 Task: Go to the posts of company Samsung Electronics
Action: Mouse moved to (475, 510)
Screenshot: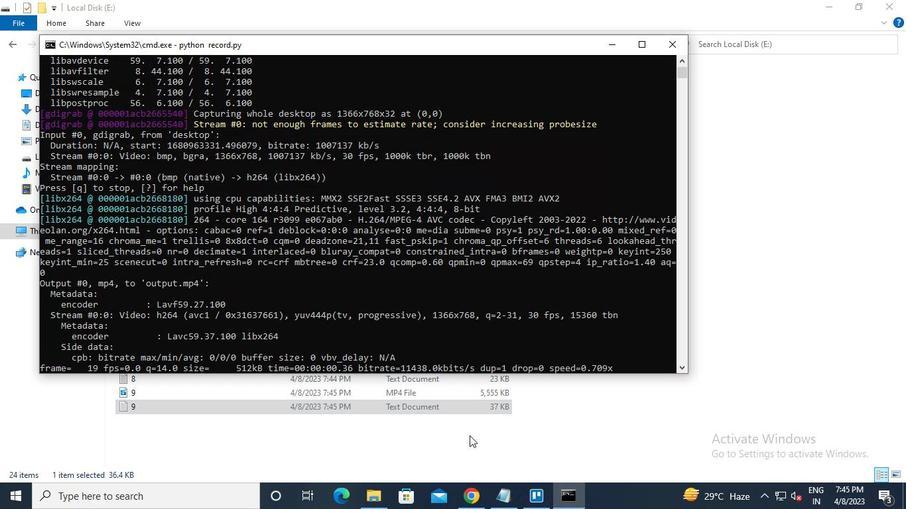 
Action: Mouse pressed left at (475, 509)
Screenshot: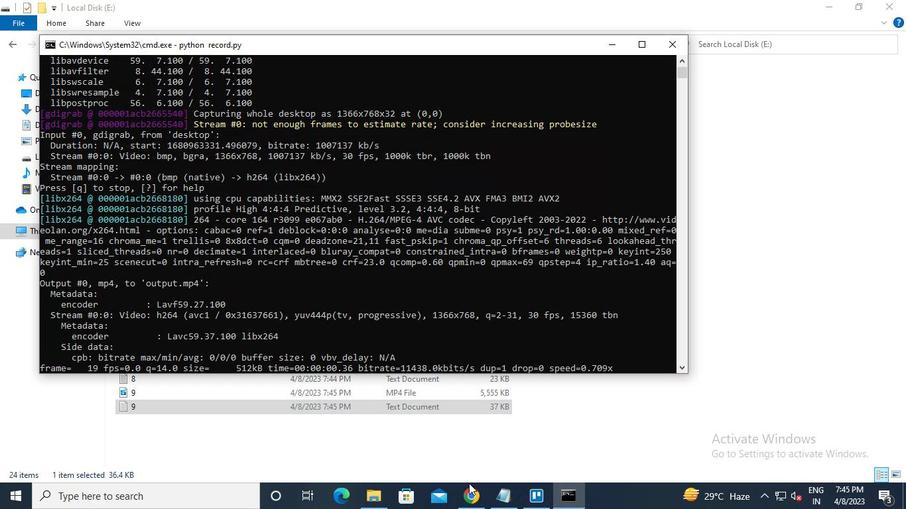 
Action: Mouse moved to (231, 83)
Screenshot: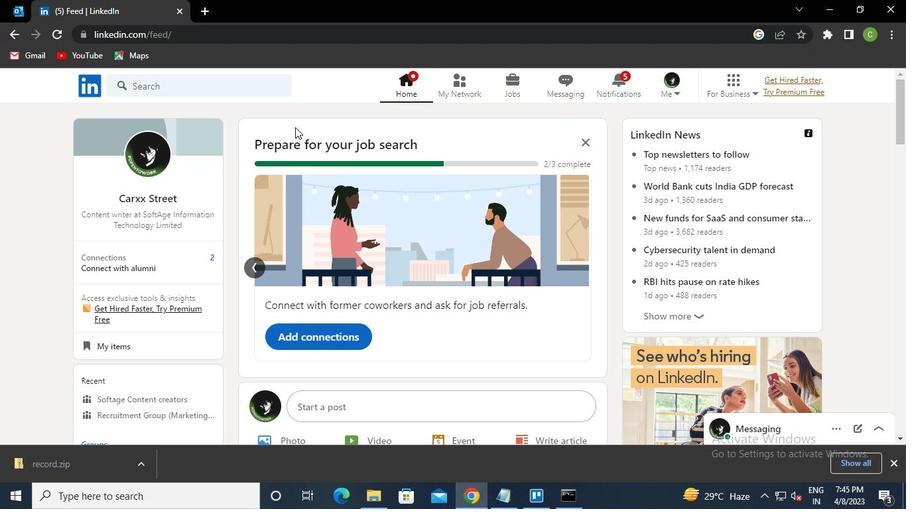 
Action: Mouse pressed left at (231, 83)
Screenshot: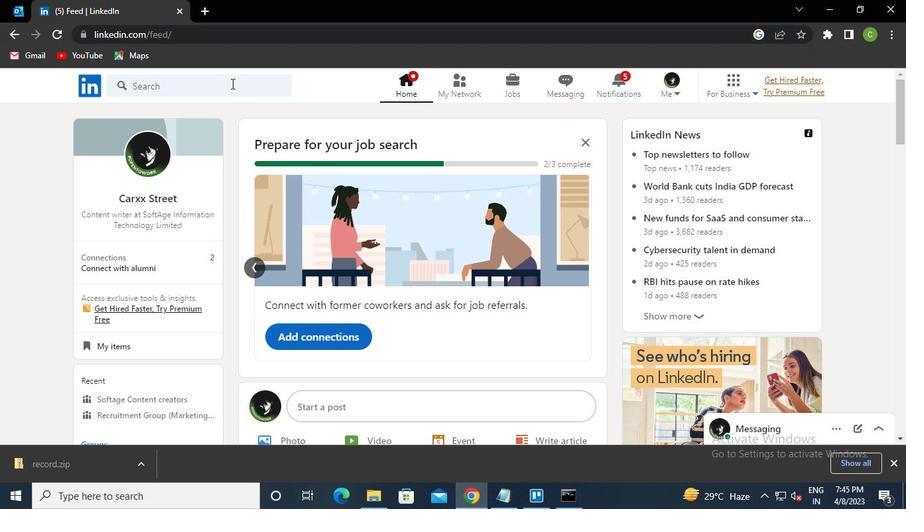 
Action: Keyboard s
Screenshot: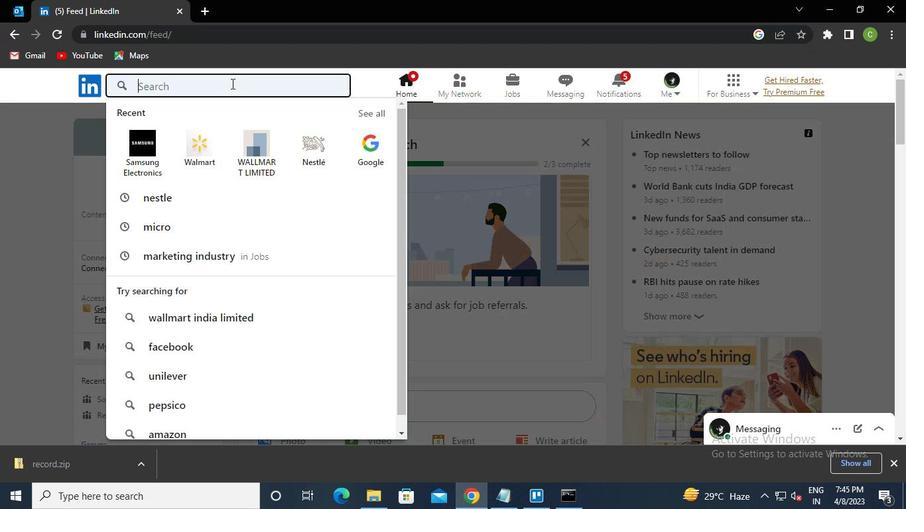 
Action: Keyboard a
Screenshot: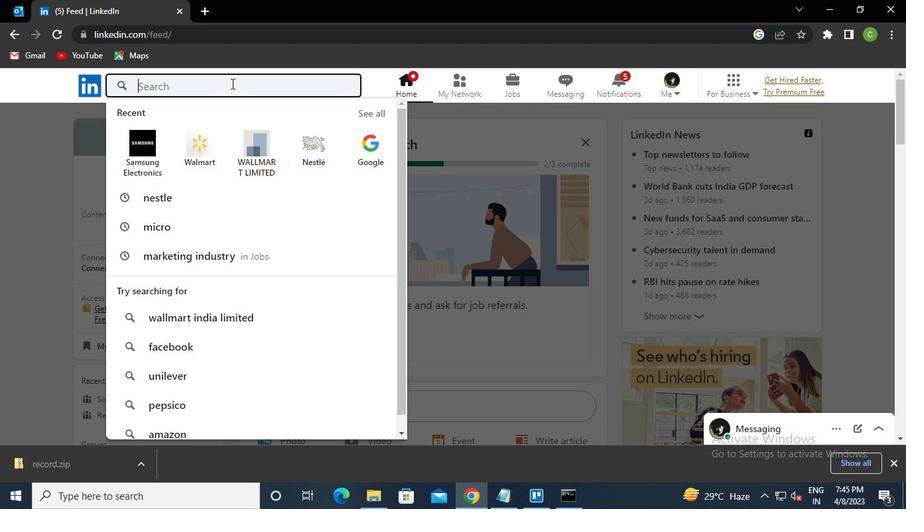 
Action: Keyboard m
Screenshot: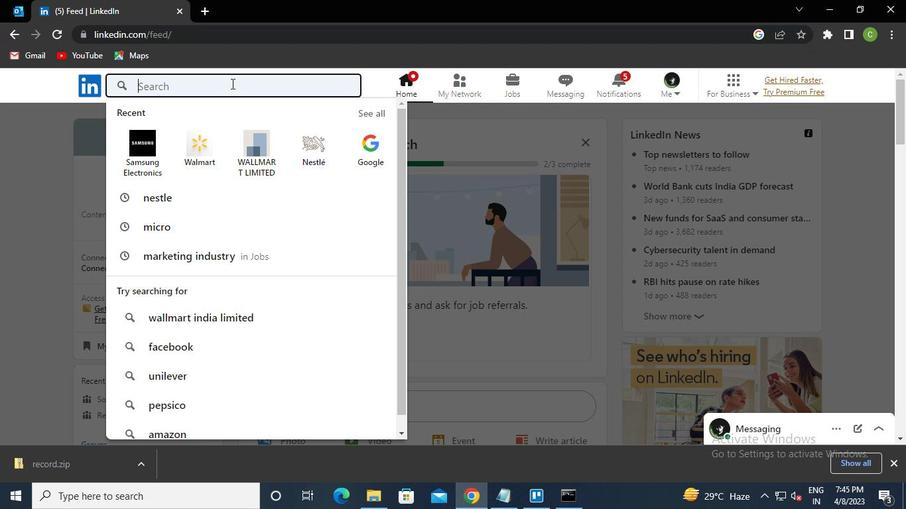 
Action: Keyboard s
Screenshot: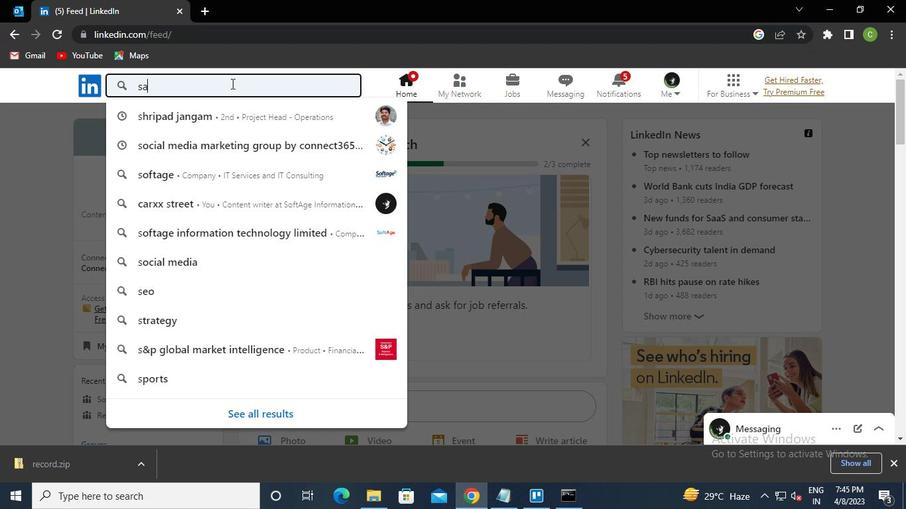 
Action: Keyboard u
Screenshot: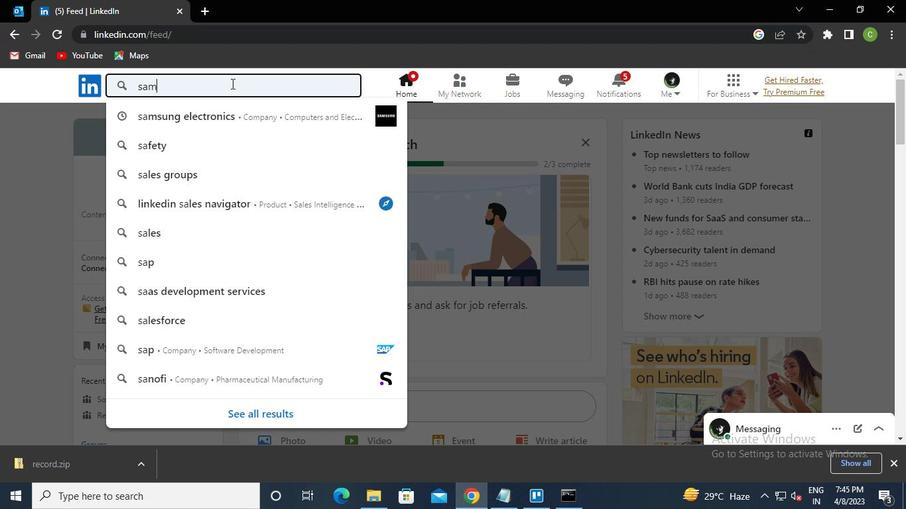 
Action: Keyboard n
Screenshot: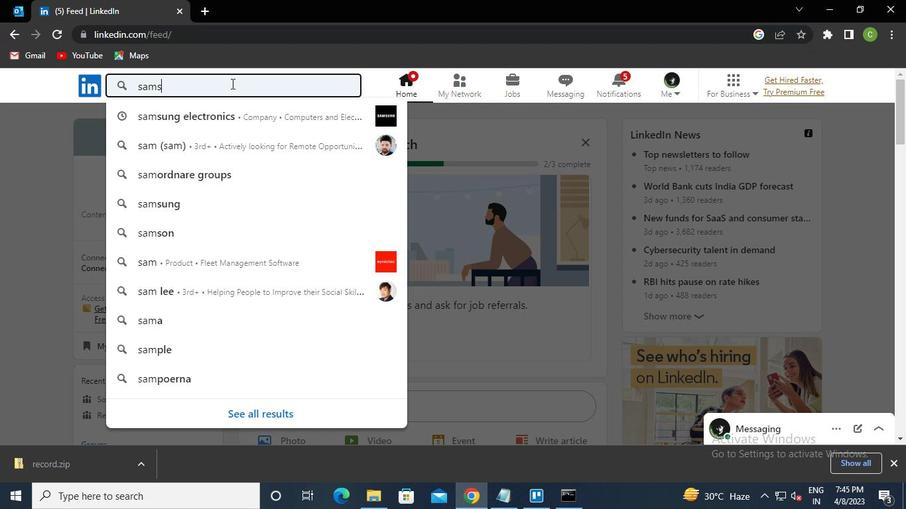 
Action: Keyboard g
Screenshot: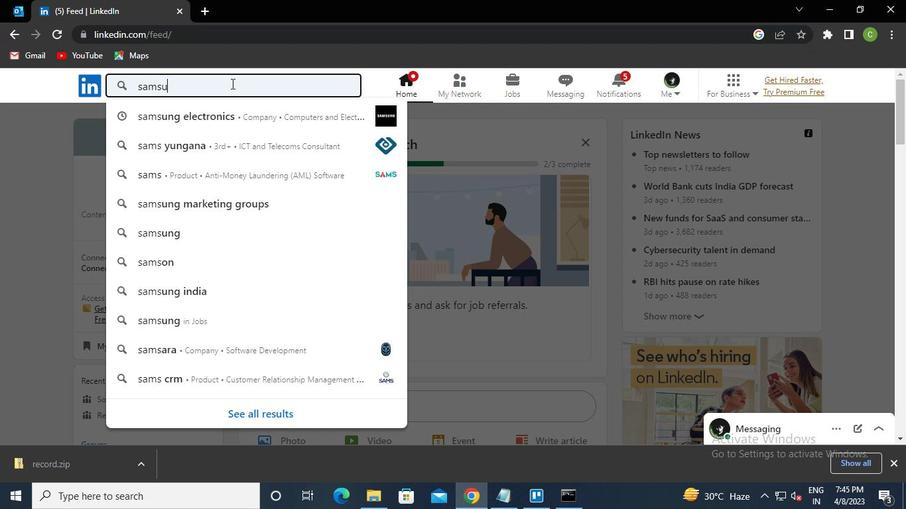 
Action: Keyboard Key.down
Screenshot: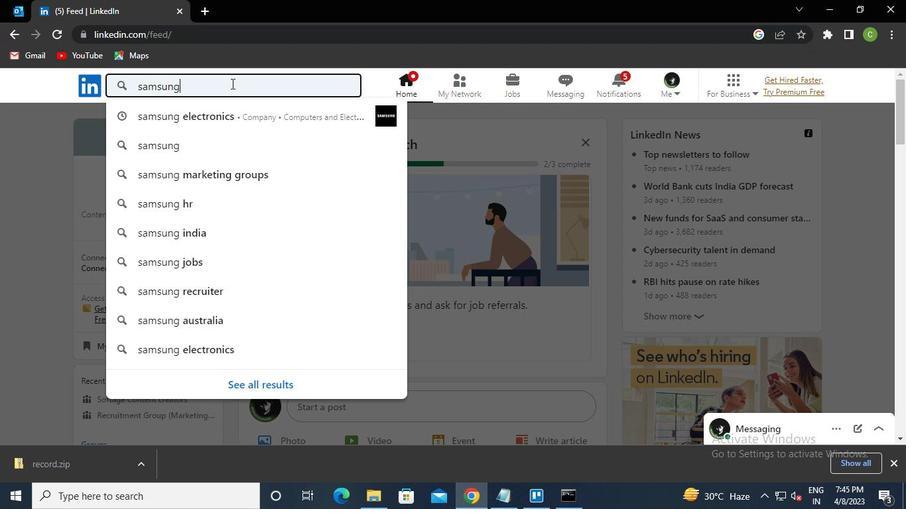 
Action: Keyboard Key.enter
Screenshot: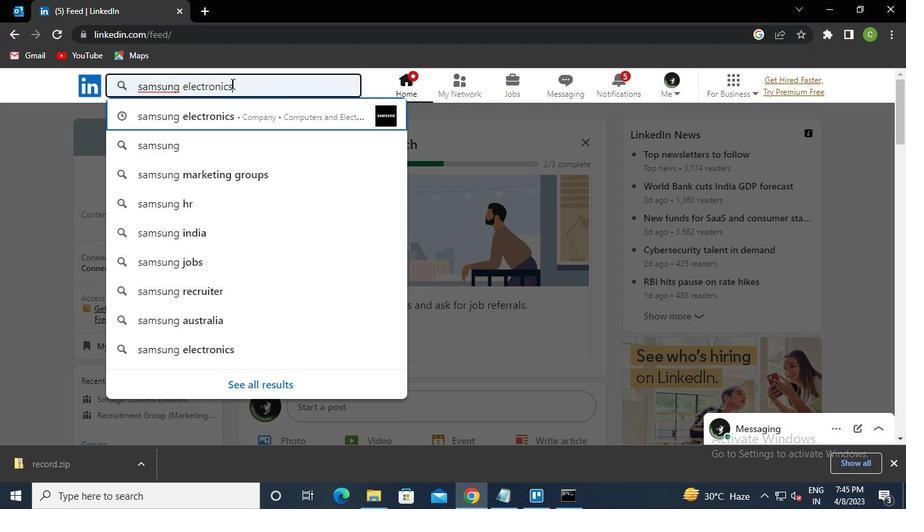 
Action: Mouse moved to (465, 219)
Screenshot: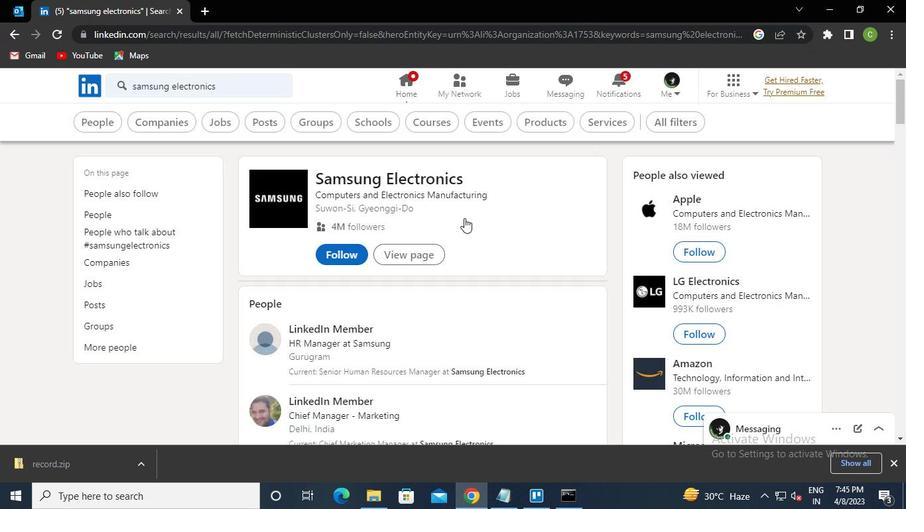 
Action: Mouse pressed left at (465, 219)
Screenshot: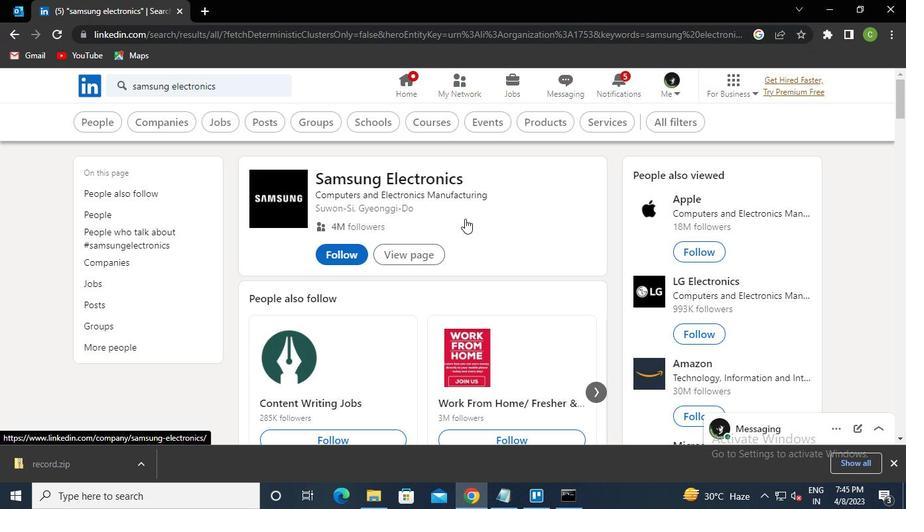 
Action: Mouse moved to (422, 250)
Screenshot: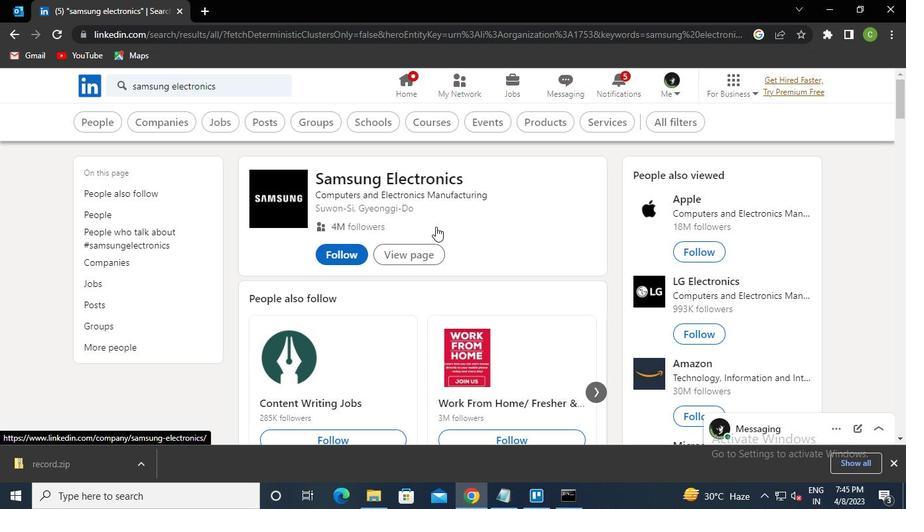 
Action: Mouse pressed left at (422, 250)
Screenshot: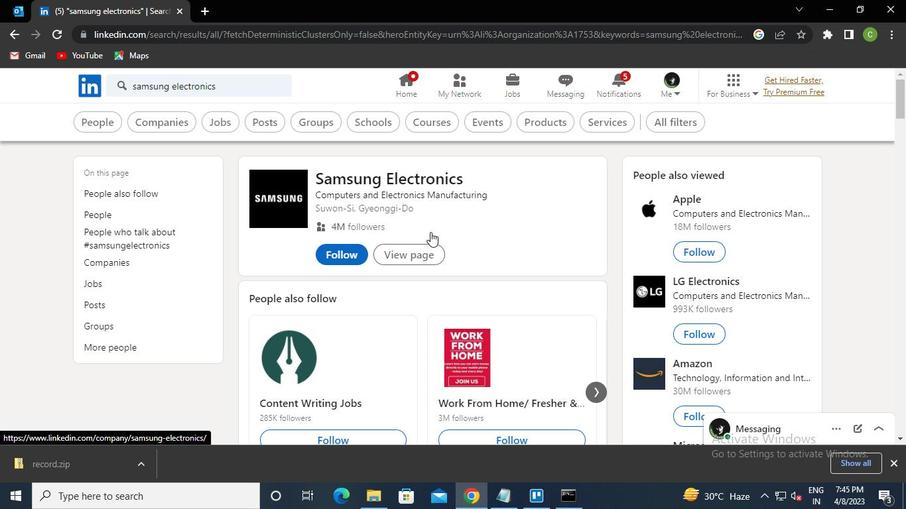 
Action: Mouse moved to (232, 155)
Screenshot: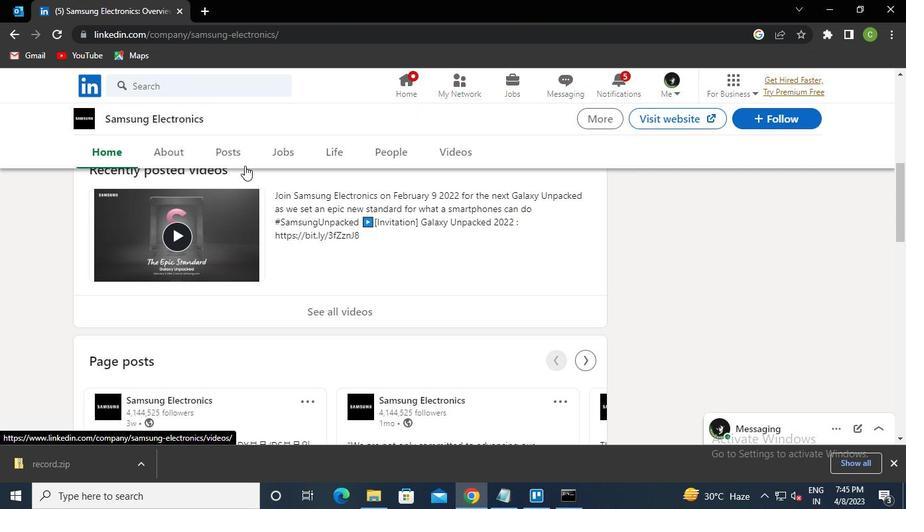 
Action: Mouse pressed left at (232, 155)
Screenshot: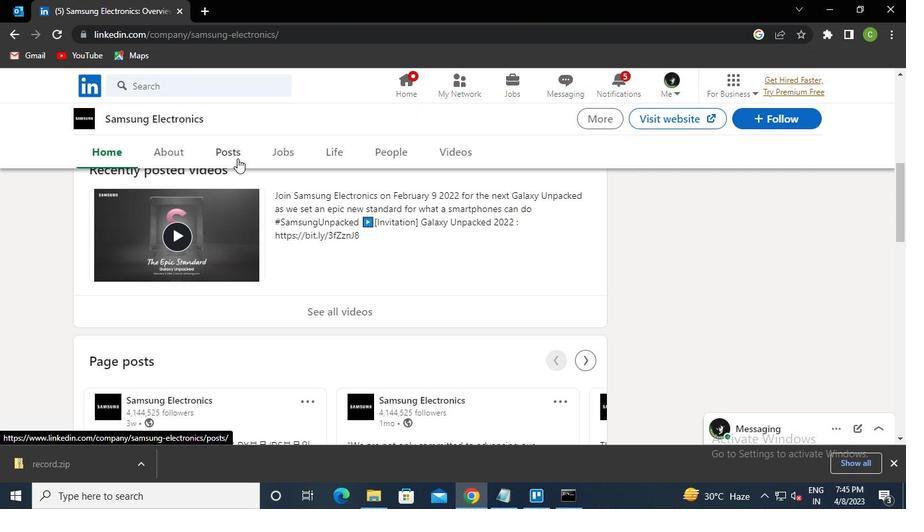 
Action: Mouse moved to (573, 509)
Screenshot: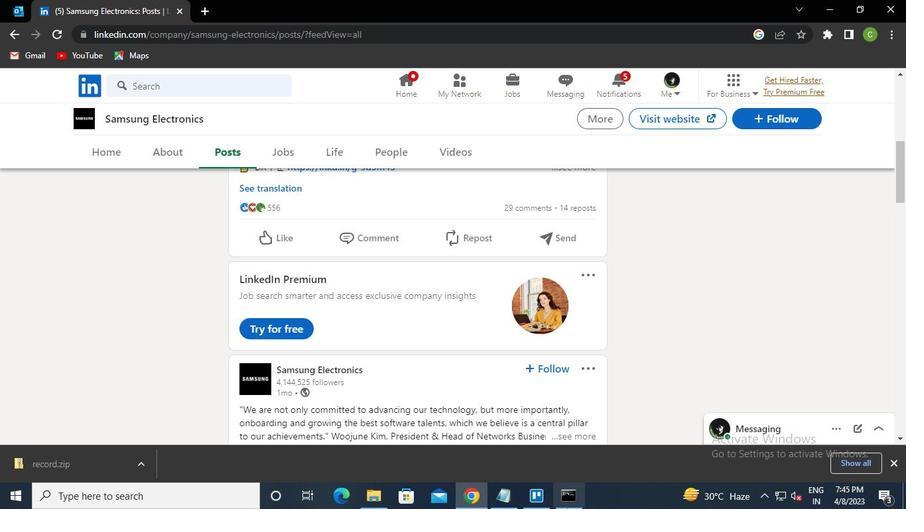
Action: Mouse pressed left at (573, 509)
Screenshot: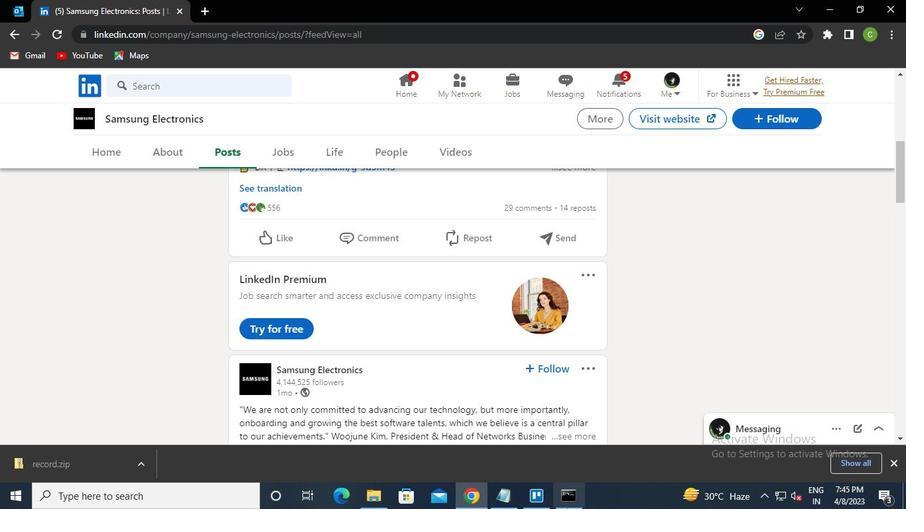 
Action: Mouse moved to (676, 38)
Screenshot: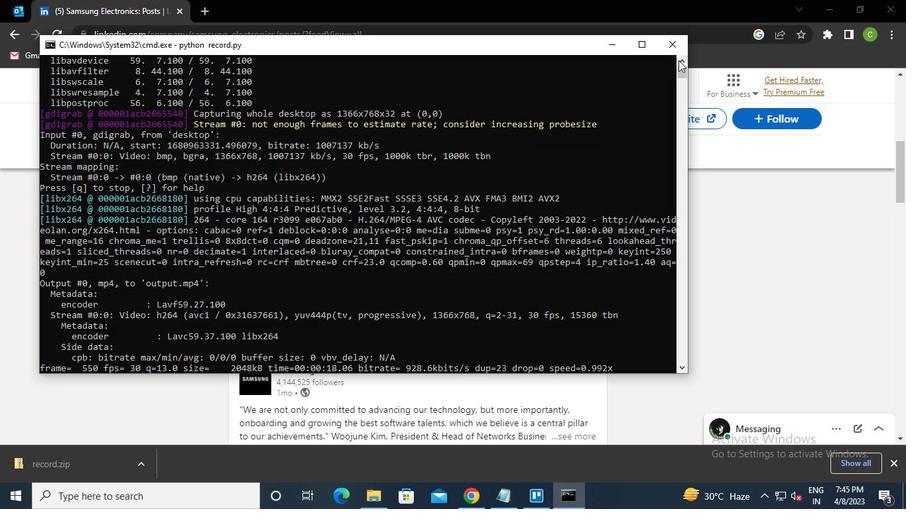 
Action: Mouse pressed left at (676, 38)
Screenshot: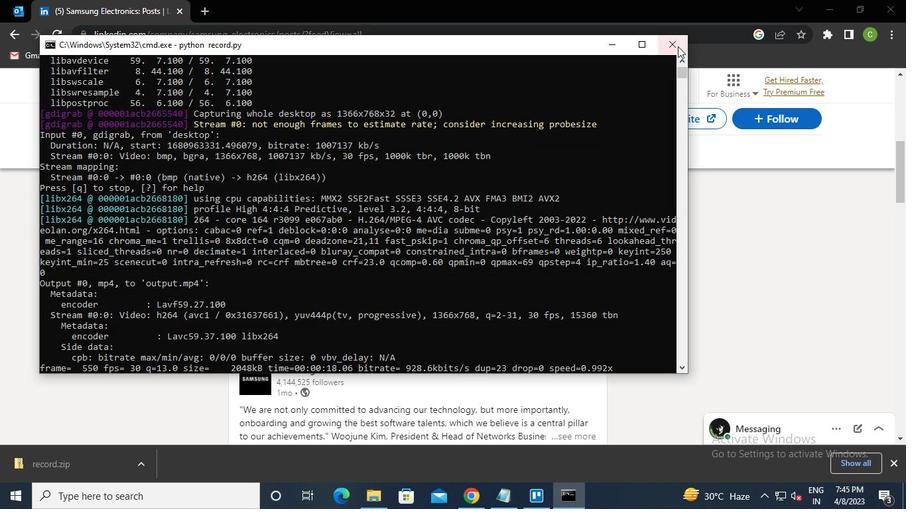 
Action: Mouse moved to (675, 42)
Screenshot: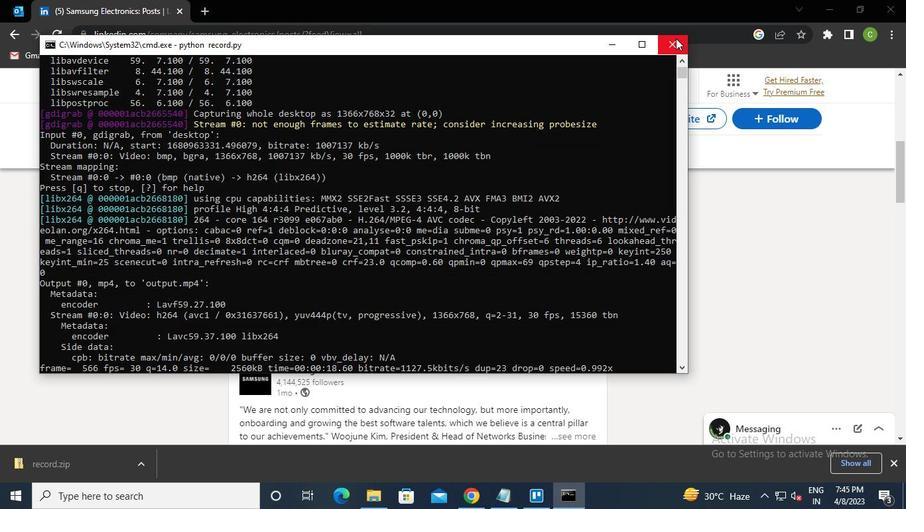 
